 Task: Search for accommodations in Chernogorsk, Russia, from June 5 to June 16 for 2 guests, and apply filters for price range, bedrooms, bathrooms, and self check-in.
Action: Mouse moved to (426, 91)
Screenshot: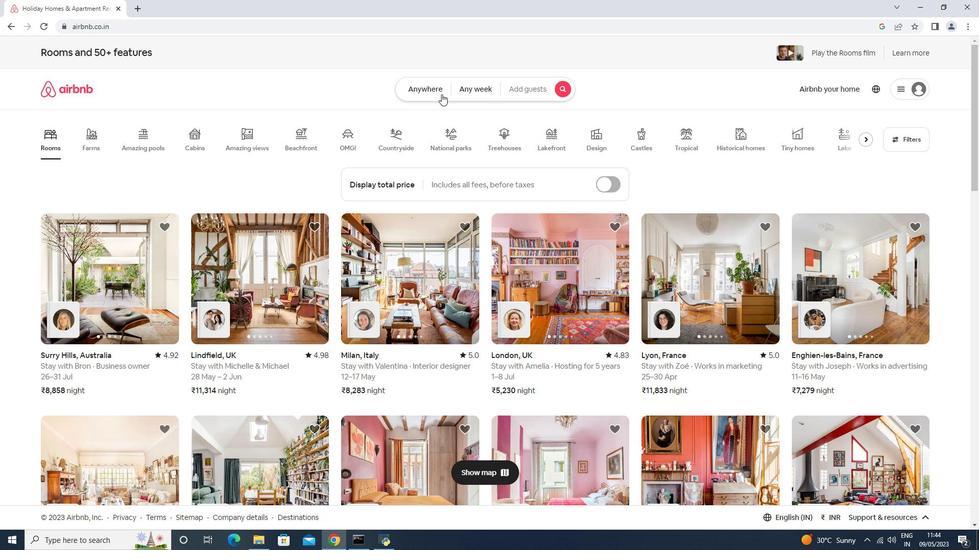 
Action: Mouse pressed left at (426, 91)
Screenshot: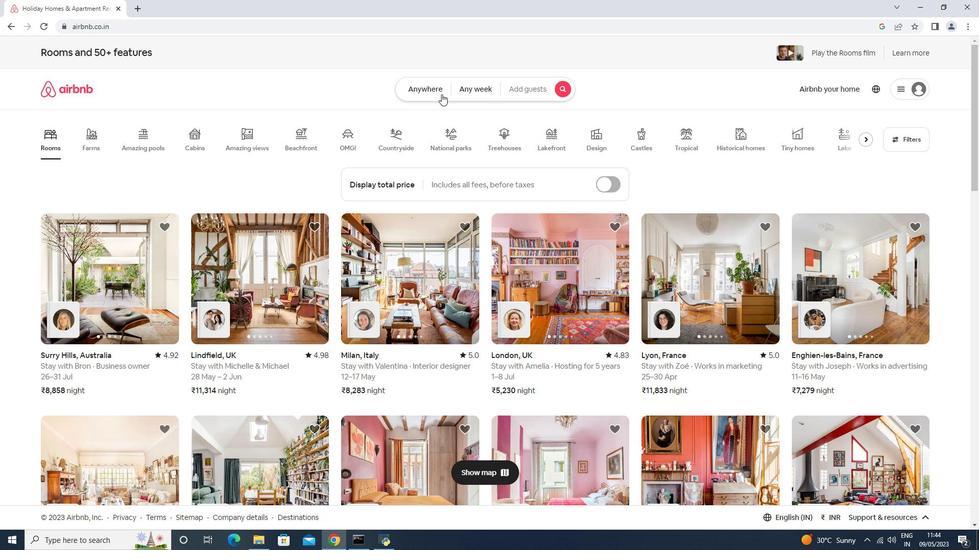 
Action: Mouse moved to (383, 130)
Screenshot: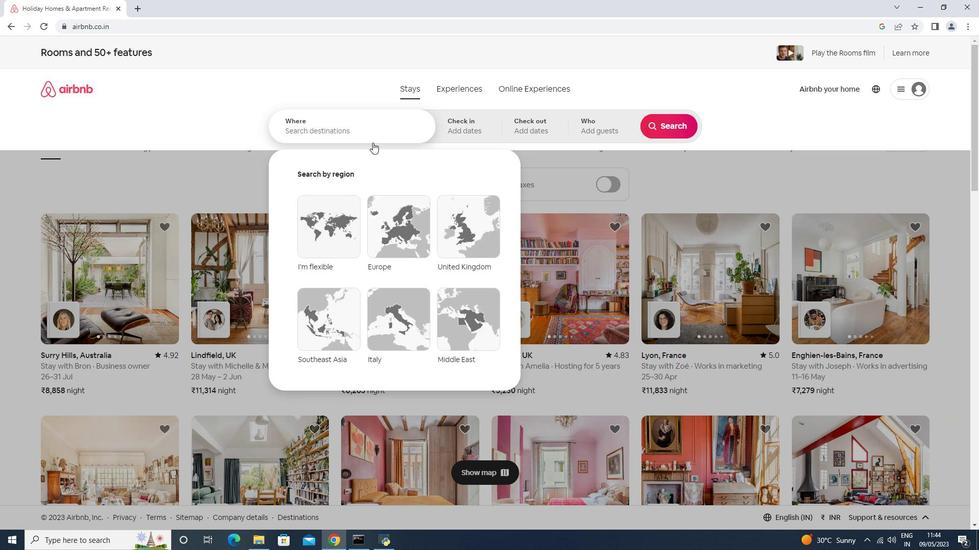 
Action: Mouse pressed left at (383, 130)
Screenshot: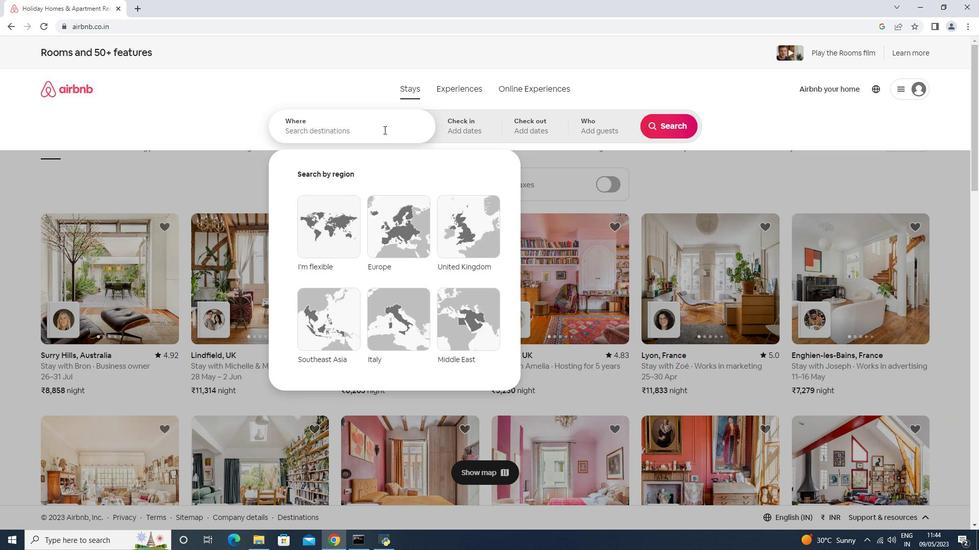 
Action: Key pressed <Key.shift>Chernogosk,<Key.space><Key.shift>Russia<Key.enter>
Screenshot: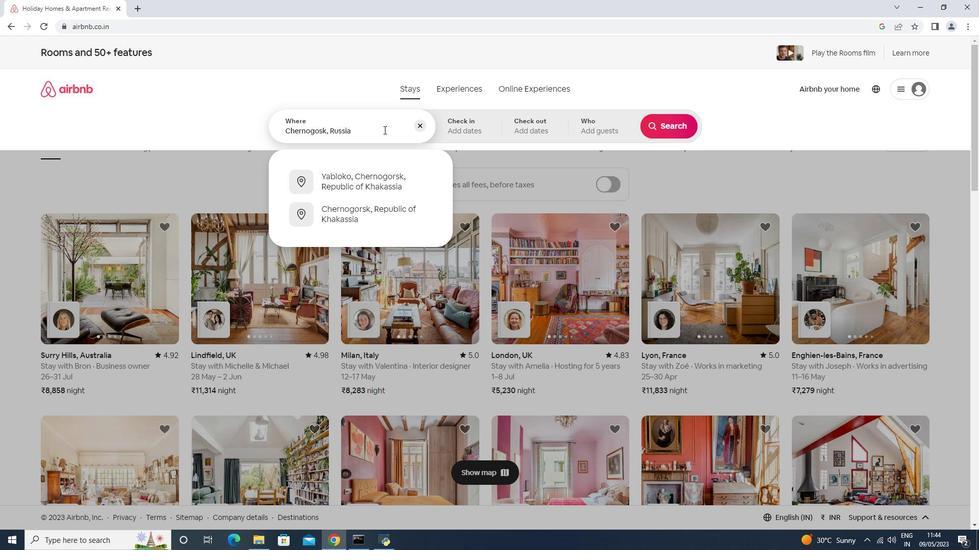 
Action: Mouse moved to (541, 281)
Screenshot: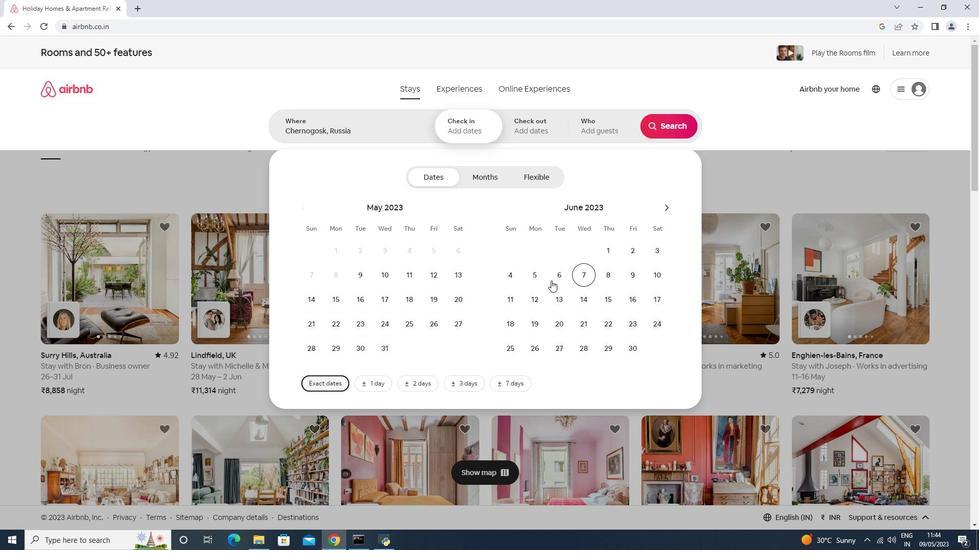 
Action: Mouse pressed left at (541, 281)
Screenshot: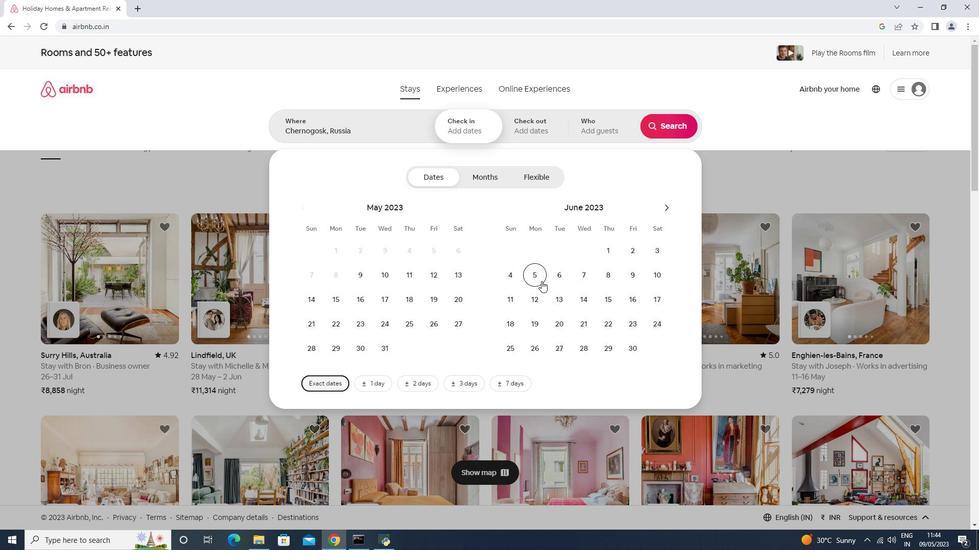 
Action: Mouse moved to (627, 299)
Screenshot: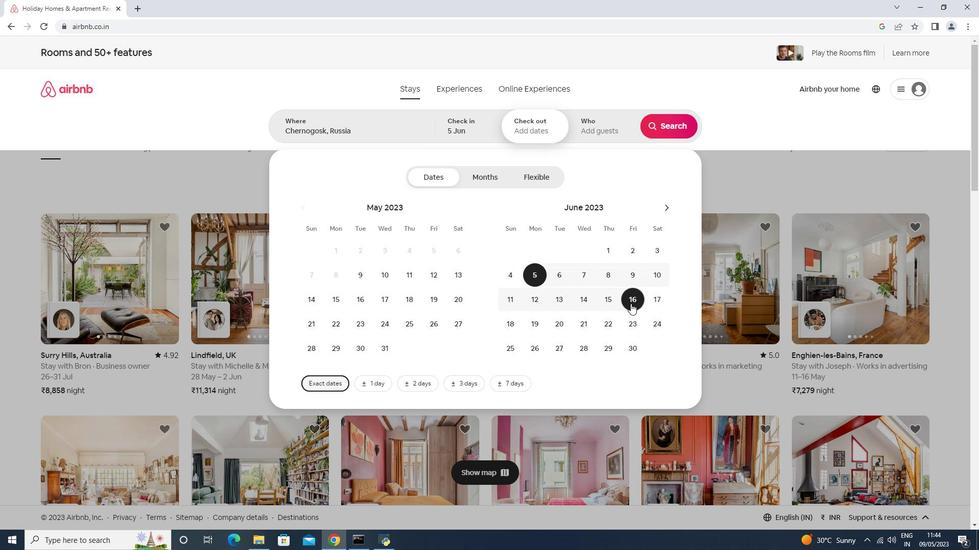 
Action: Mouse pressed left at (627, 299)
Screenshot: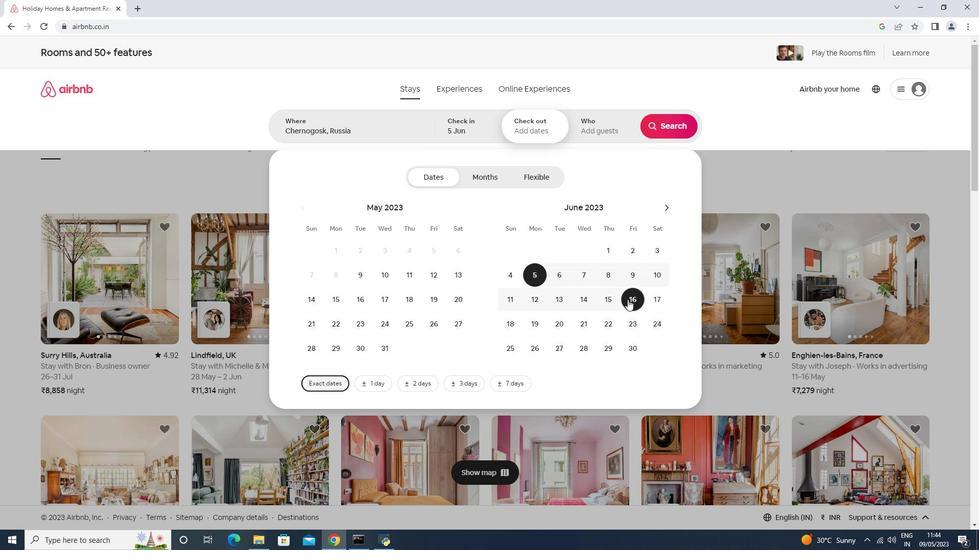 
Action: Mouse moved to (643, 158)
Screenshot: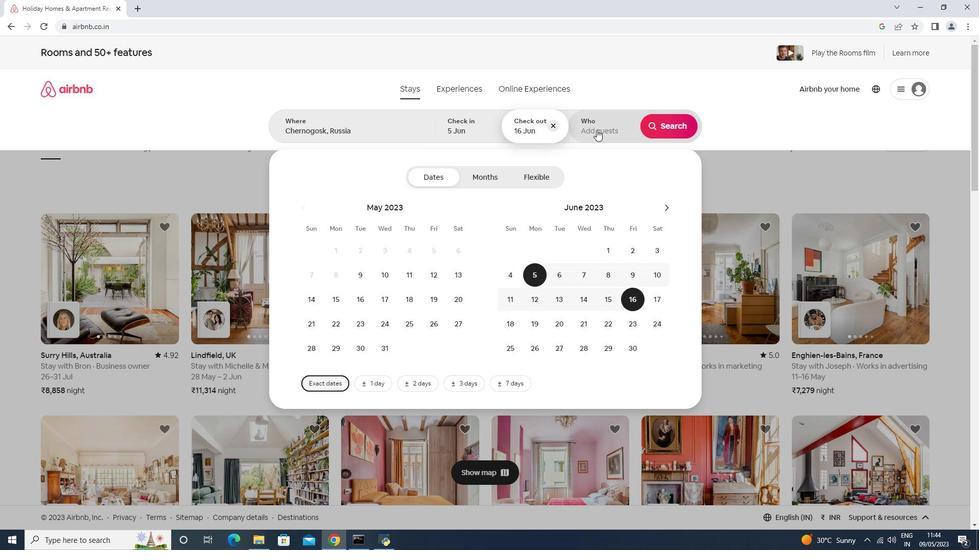 
Action: Mouse pressed left at (596, 130)
Screenshot: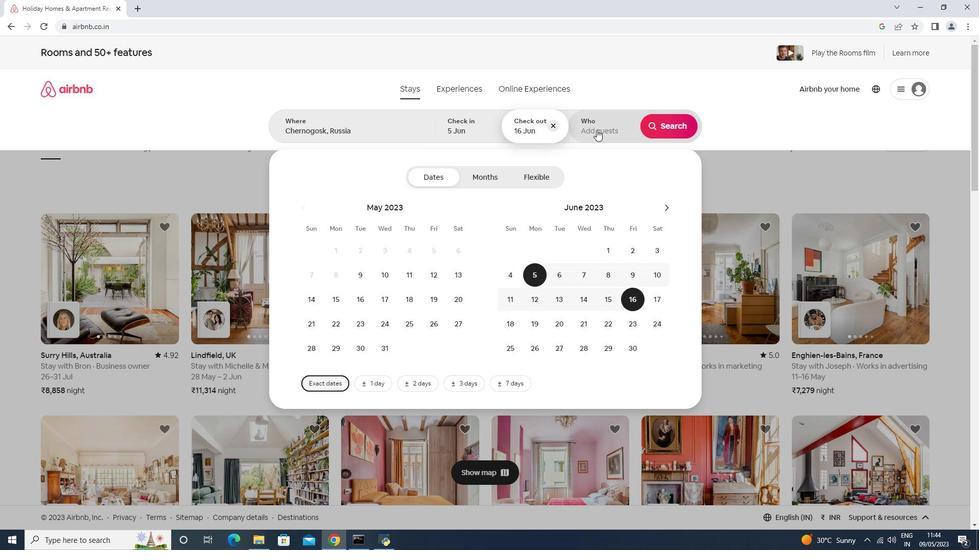 
Action: Mouse moved to (676, 183)
Screenshot: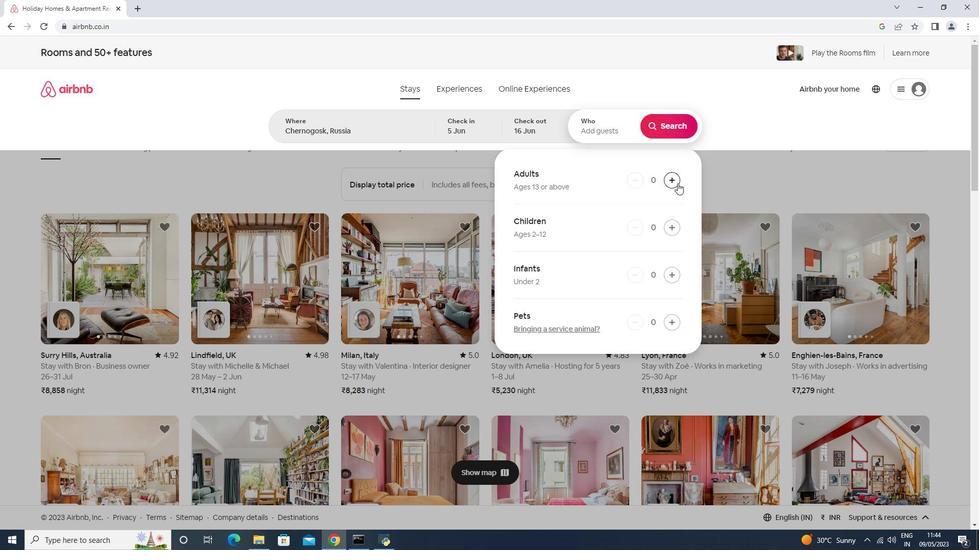 
Action: Mouse pressed left at (676, 183)
Screenshot: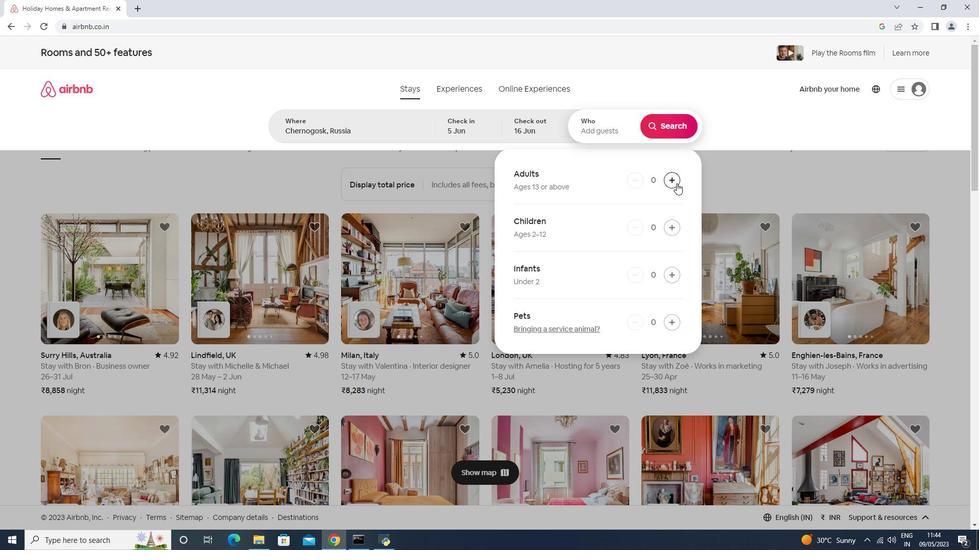 
Action: Mouse pressed left at (676, 183)
Screenshot: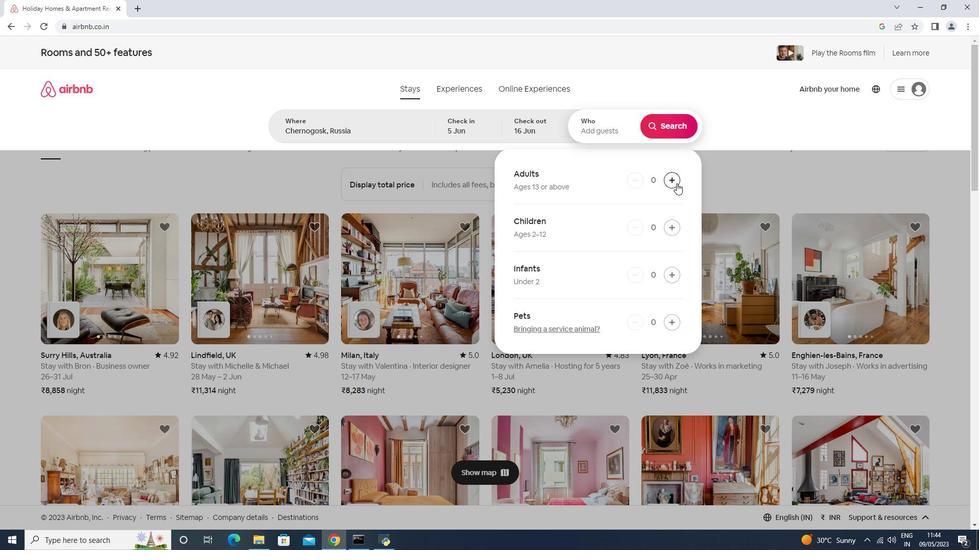 
Action: Mouse moved to (671, 127)
Screenshot: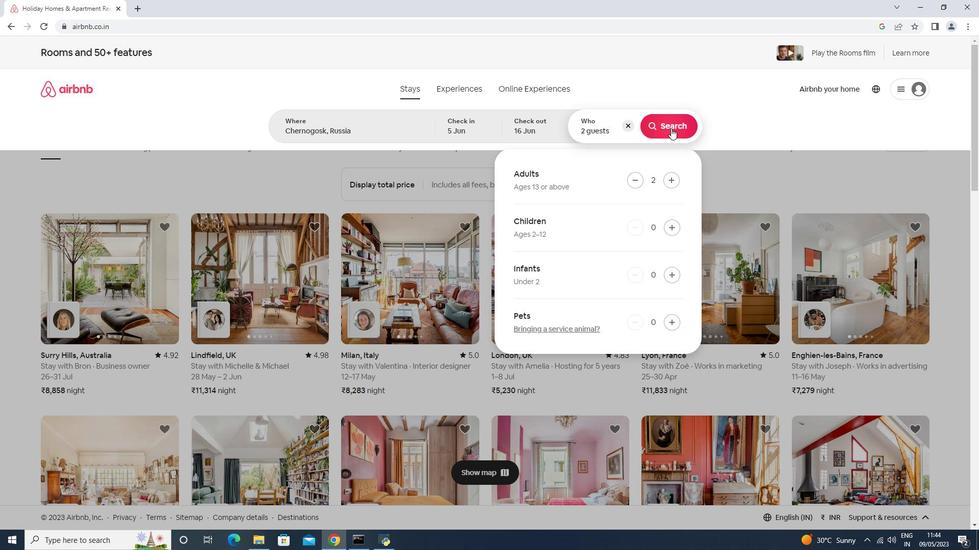 
Action: Mouse pressed left at (671, 127)
Screenshot: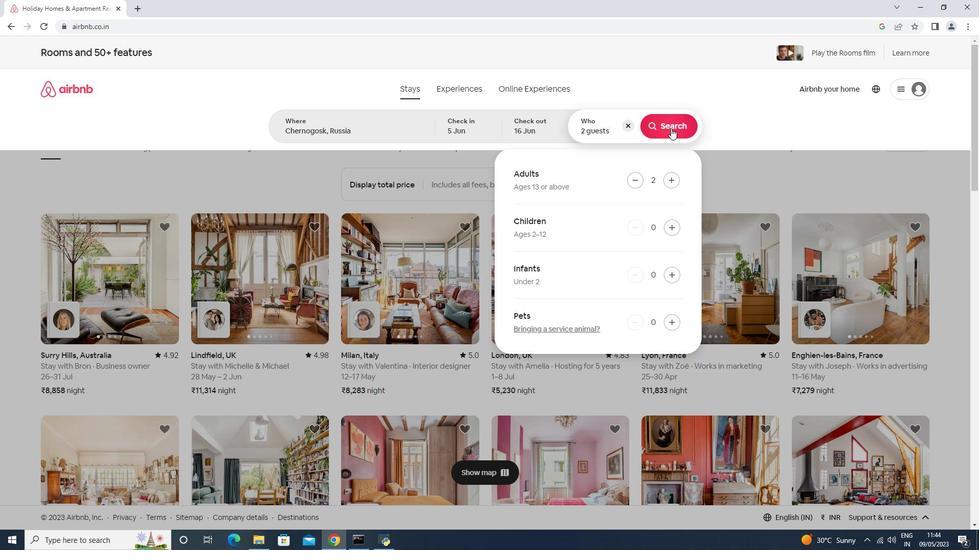 
Action: Mouse moved to (926, 98)
Screenshot: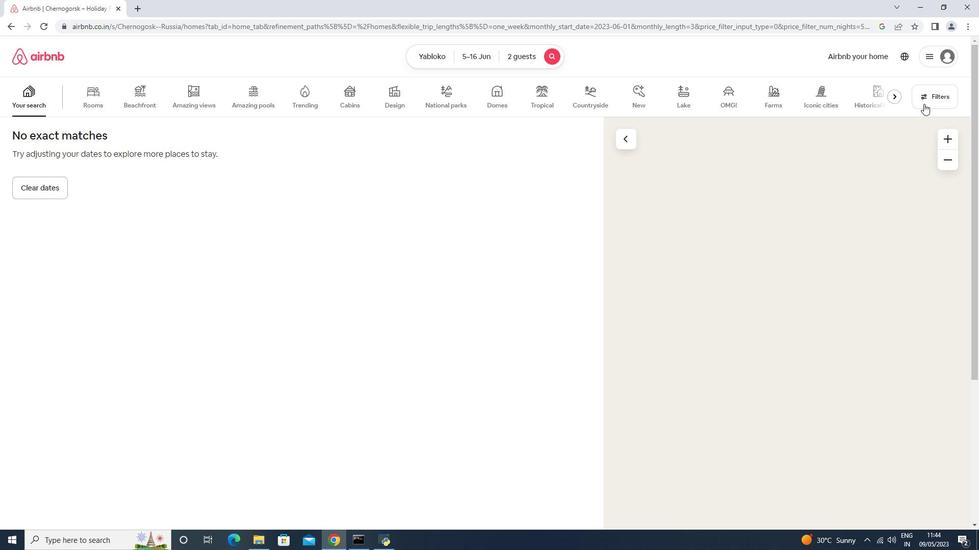 
Action: Mouse pressed left at (926, 98)
Screenshot: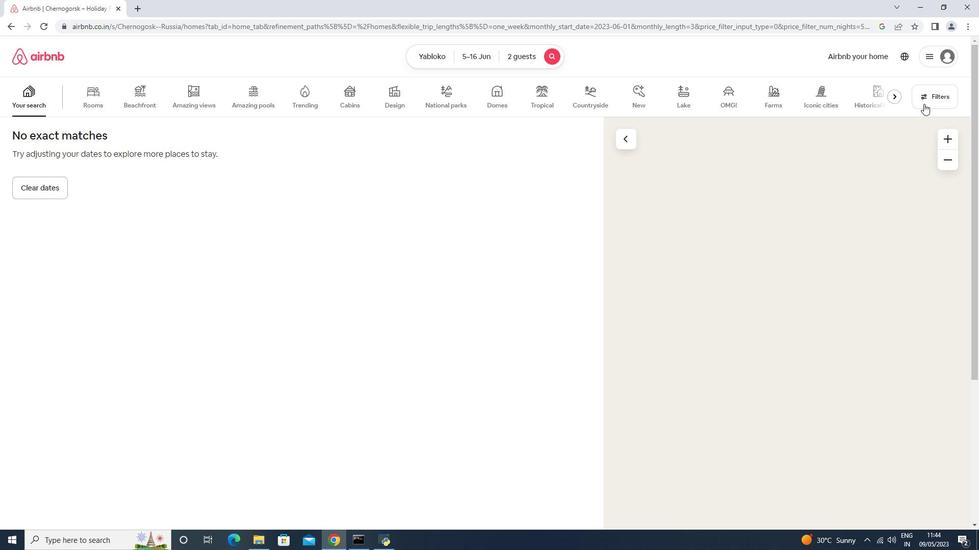 
Action: Mouse moved to (418, 345)
Screenshot: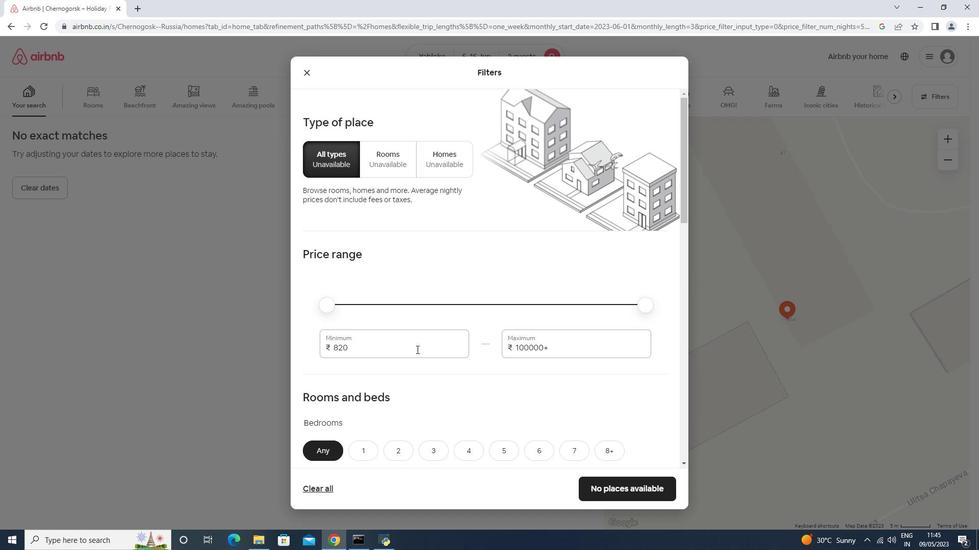
Action: Mouse pressed left at (418, 345)
Screenshot: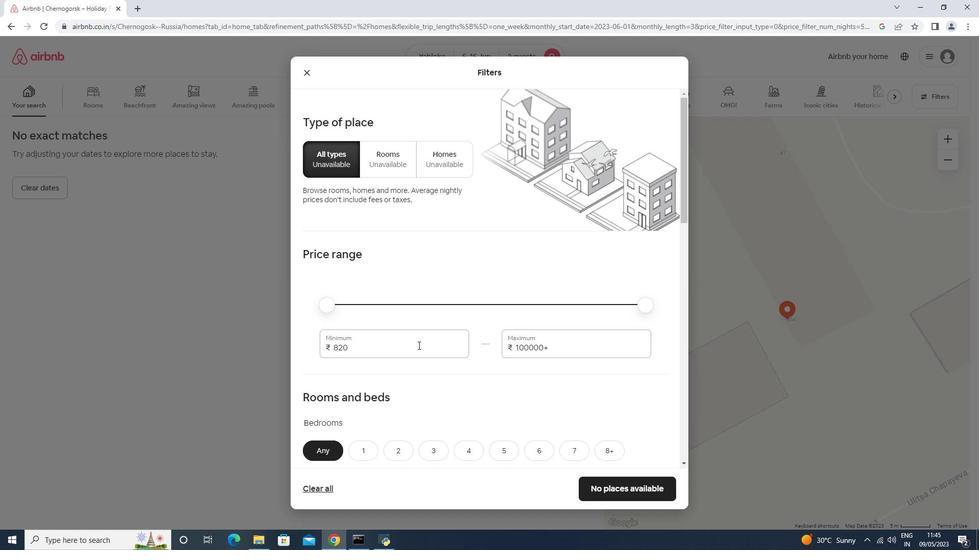 
Action: Key pressed <Key.backspace><Key.backspace><Key.backspace><Key.backspace>14000<Key.tab>18000
Screenshot: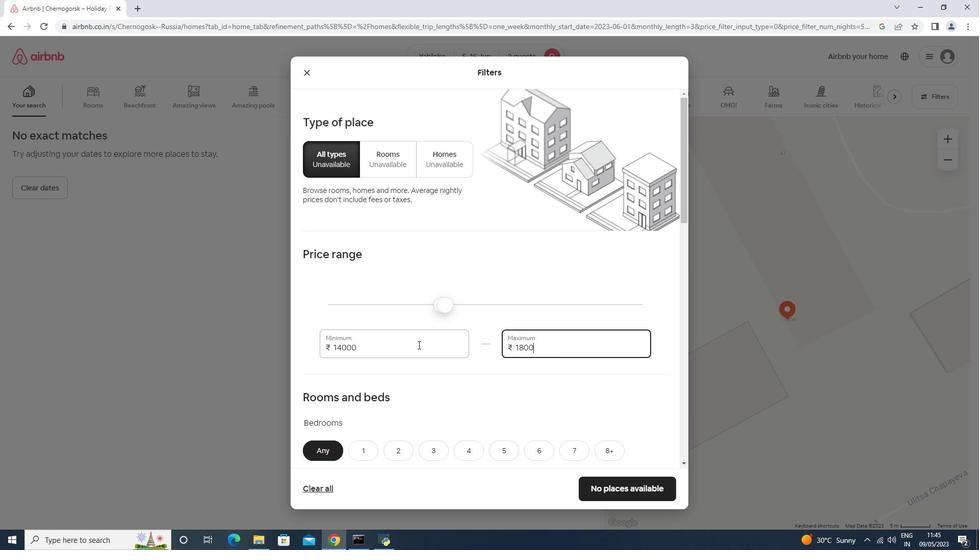 
Action: Mouse moved to (414, 300)
Screenshot: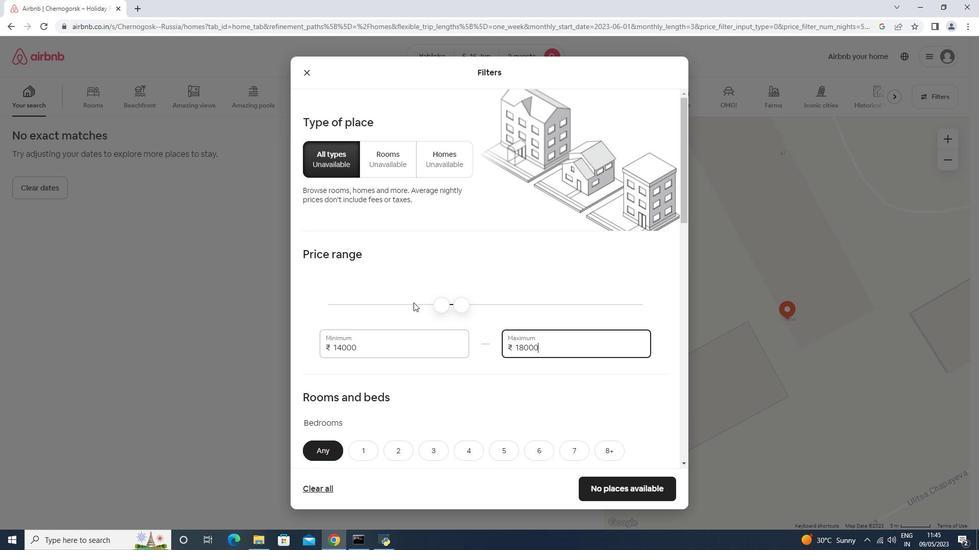 
Action: Mouse scrolled (414, 299) with delta (0, 0)
Screenshot: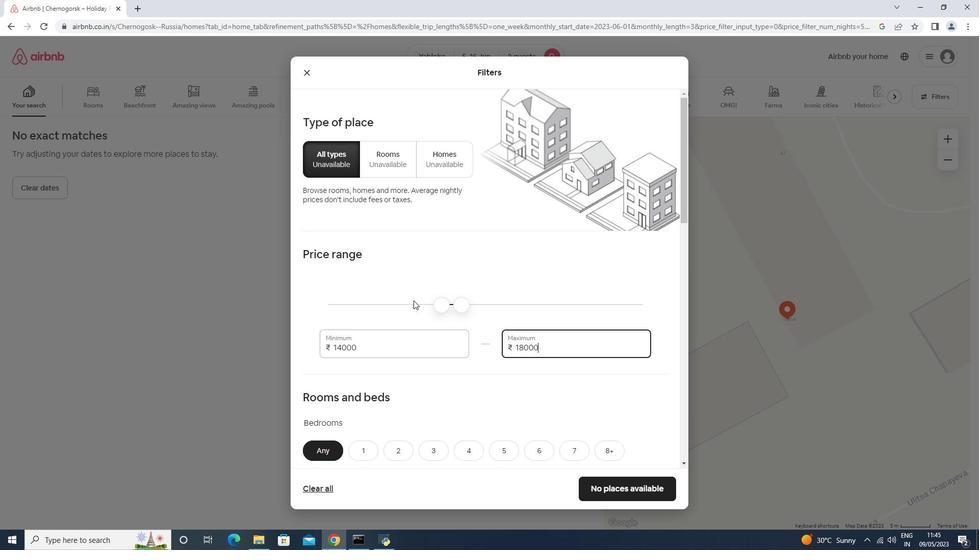 
Action: Mouse scrolled (414, 299) with delta (0, 0)
Screenshot: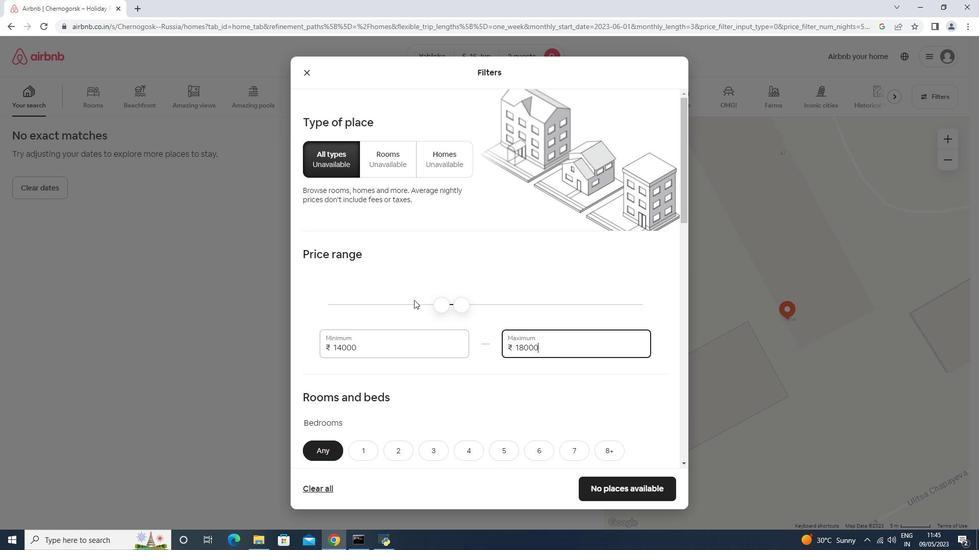 
Action: Mouse scrolled (414, 299) with delta (0, 0)
Screenshot: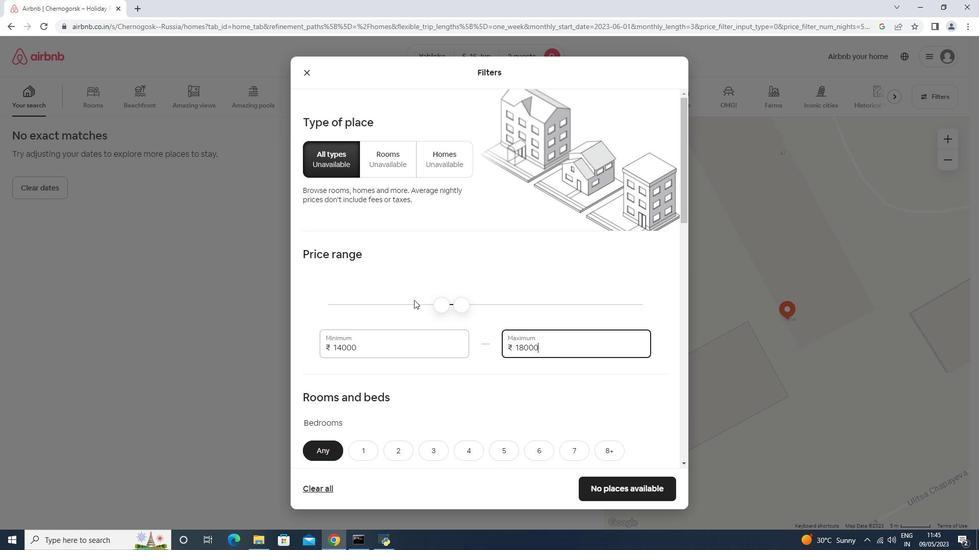 
Action: Mouse scrolled (414, 299) with delta (0, 0)
Screenshot: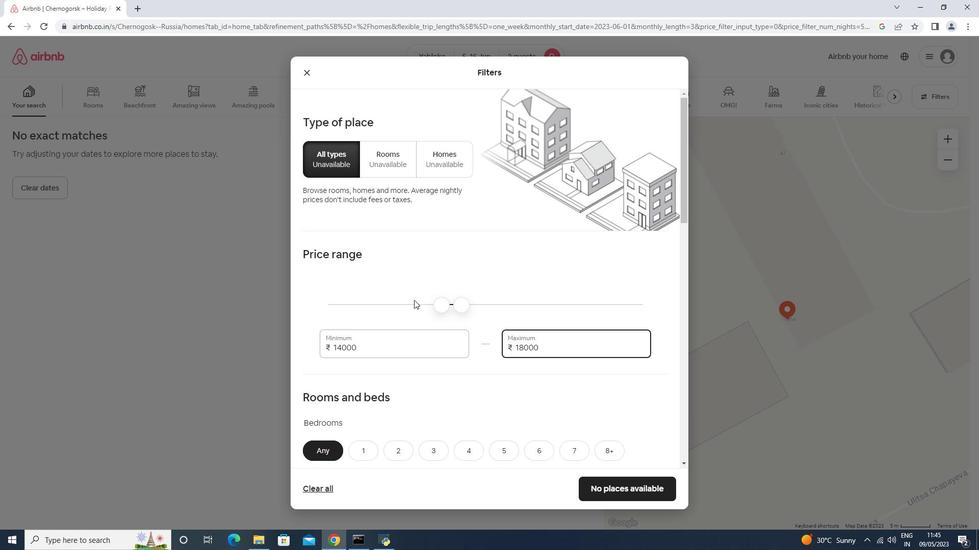 
Action: Mouse moved to (358, 248)
Screenshot: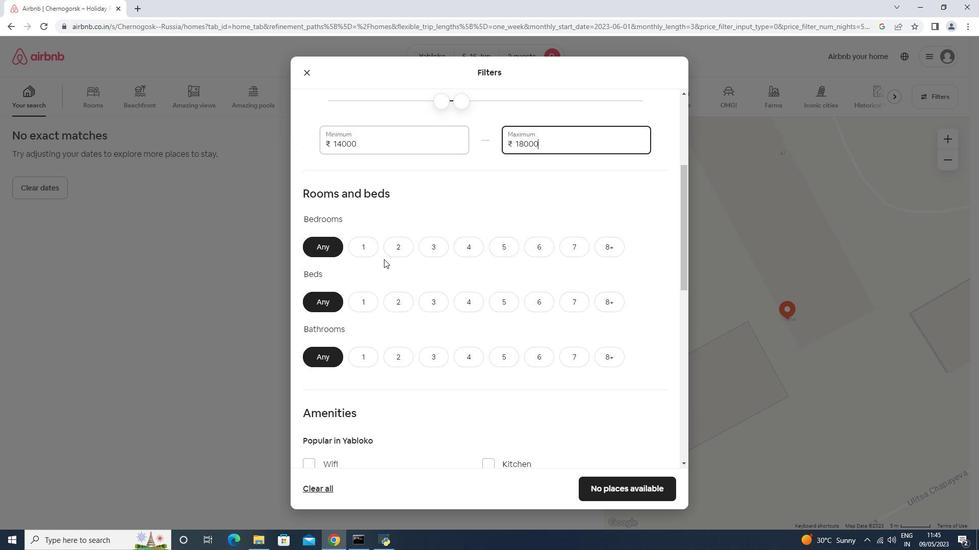 
Action: Mouse pressed left at (358, 248)
Screenshot: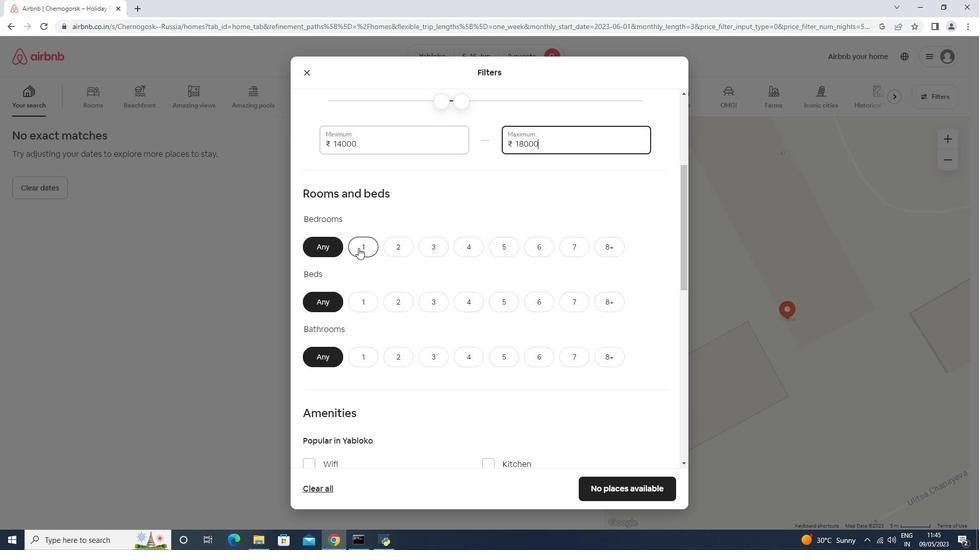 
Action: Mouse moved to (360, 300)
Screenshot: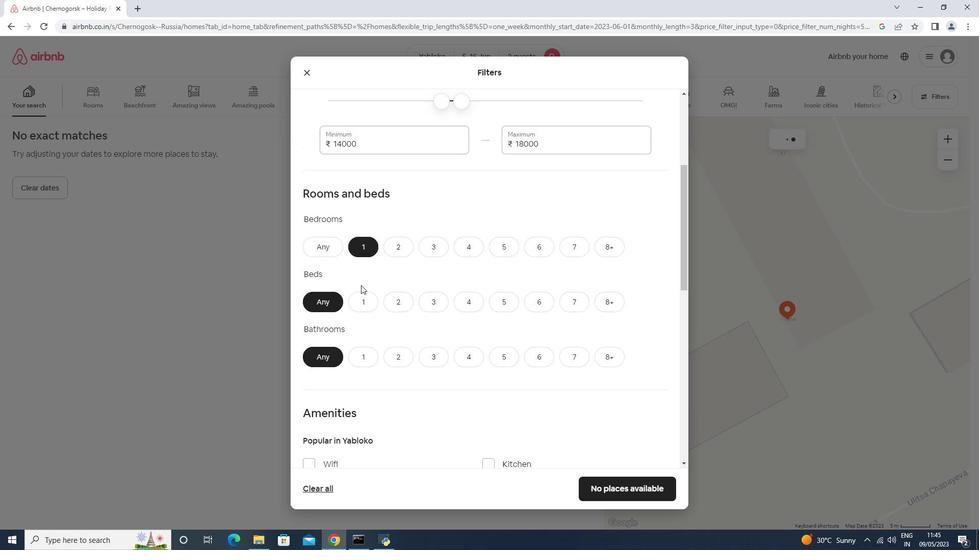 
Action: Mouse pressed left at (360, 300)
Screenshot: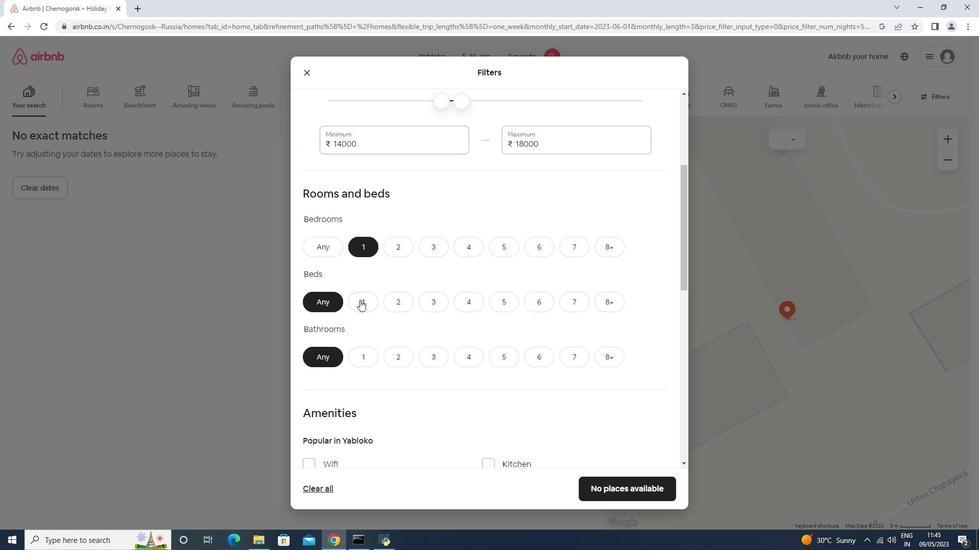
Action: Mouse moved to (359, 353)
Screenshot: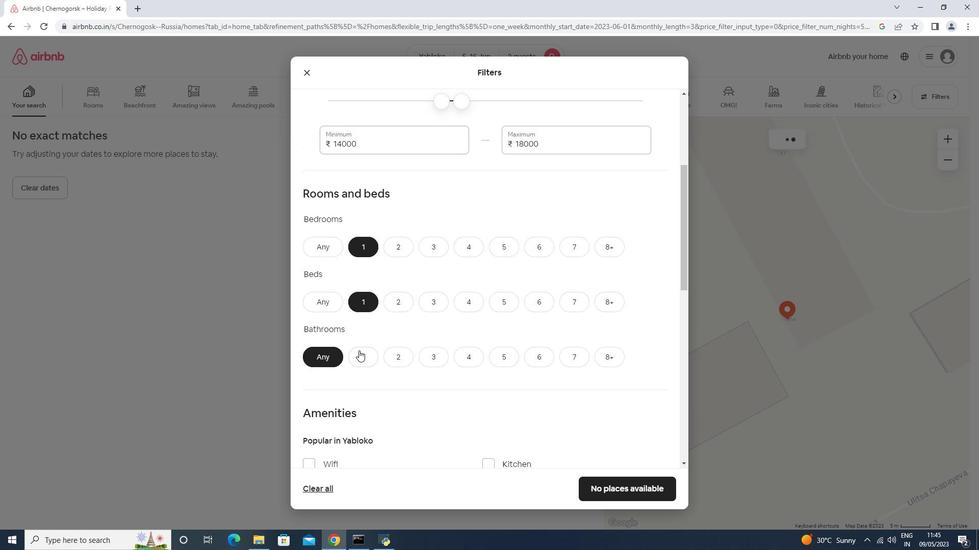 
Action: Mouse pressed left at (359, 353)
Screenshot: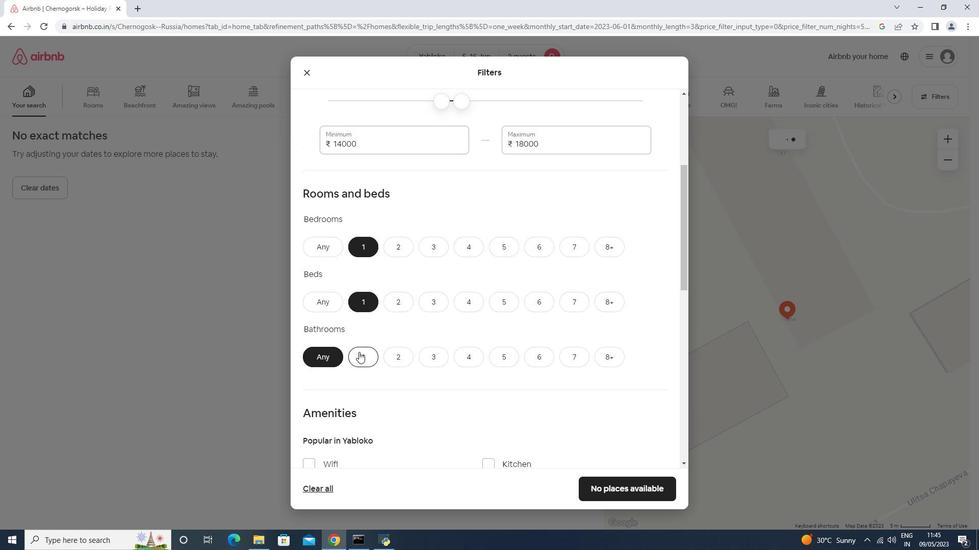 
Action: Mouse moved to (361, 353)
Screenshot: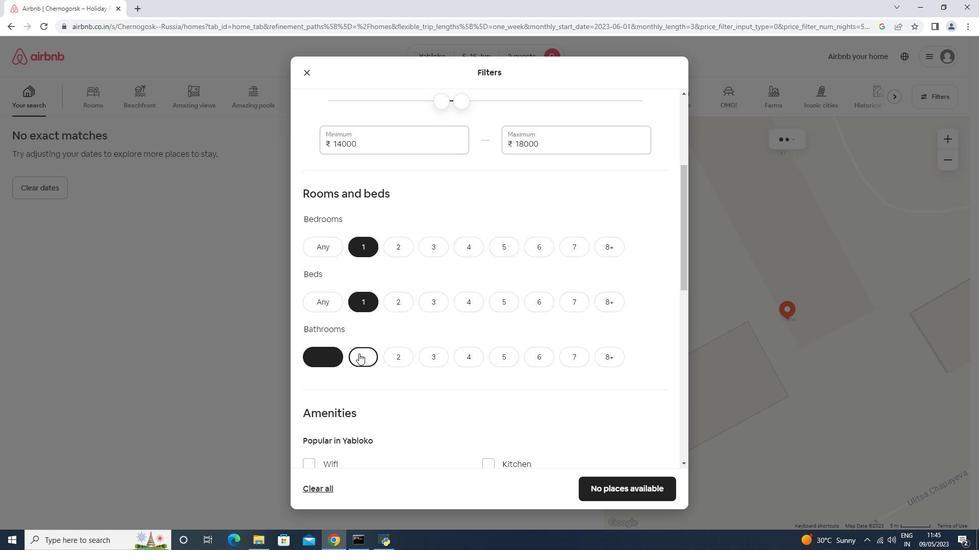 
Action: Mouse scrolled (361, 352) with delta (0, 0)
Screenshot: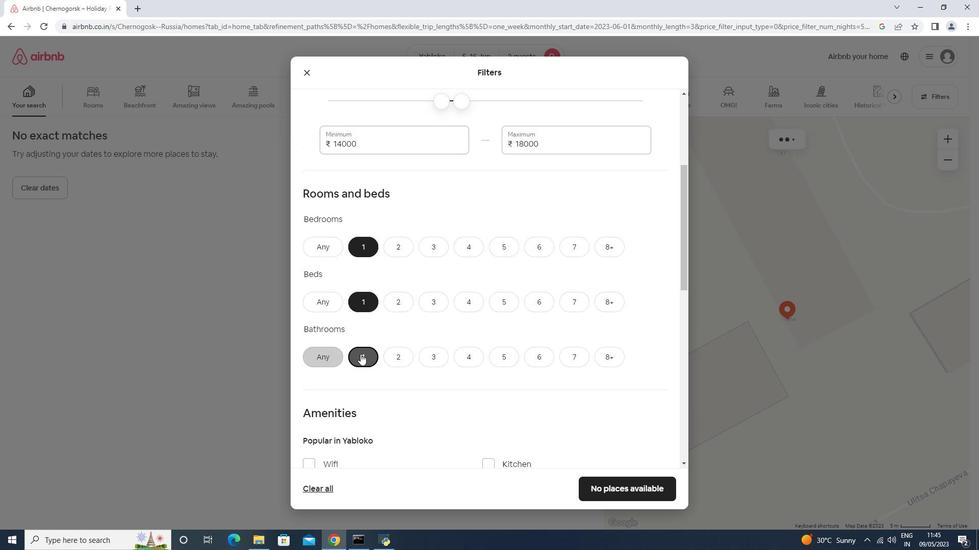 
Action: Mouse scrolled (361, 352) with delta (0, 0)
Screenshot: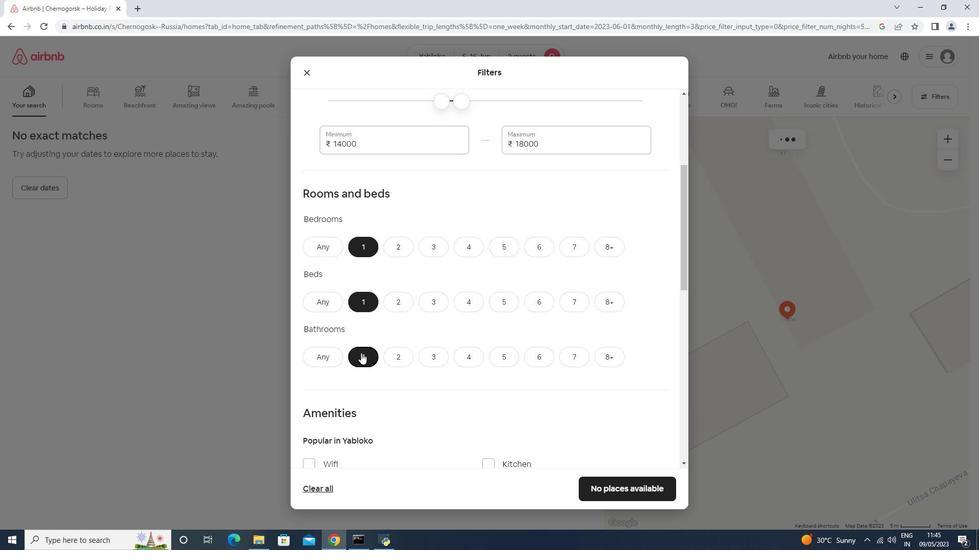 
Action: Mouse scrolled (361, 352) with delta (0, 0)
Screenshot: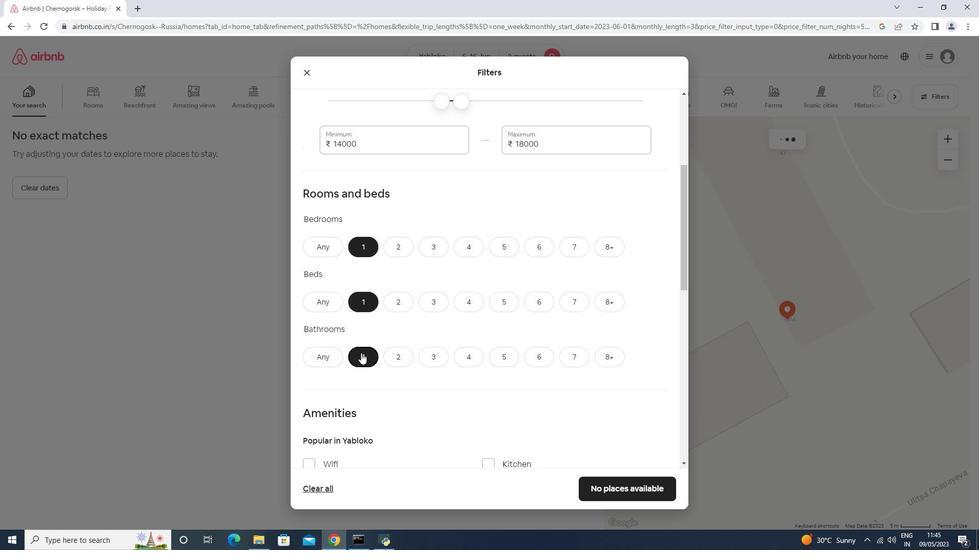 
Action: Mouse scrolled (361, 352) with delta (0, 0)
Screenshot: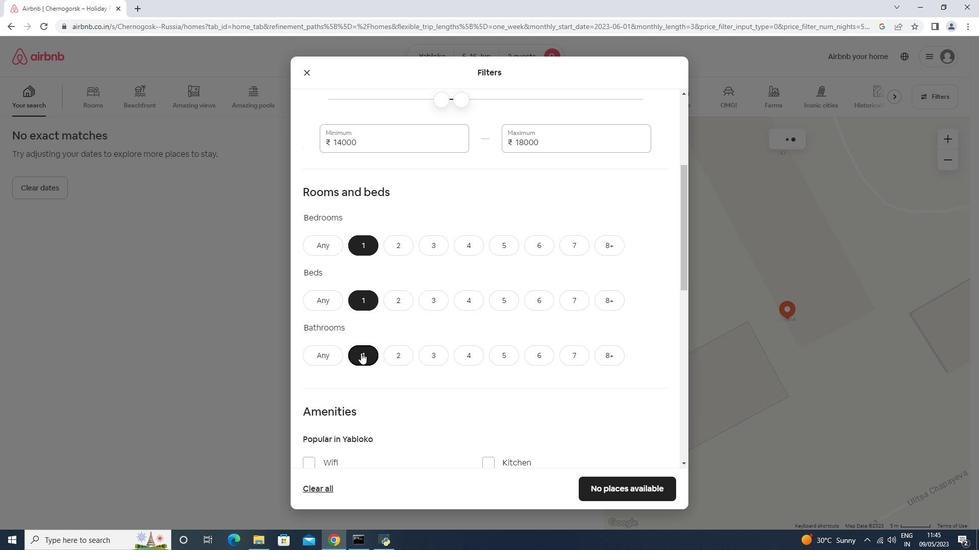 
Action: Mouse moved to (346, 336)
Screenshot: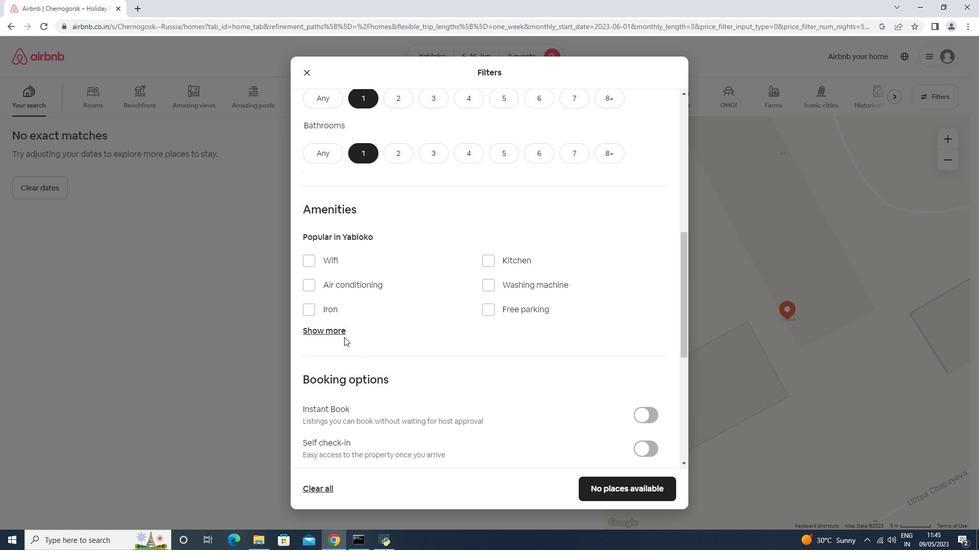 
Action: Mouse scrolled (346, 336) with delta (0, 0)
Screenshot: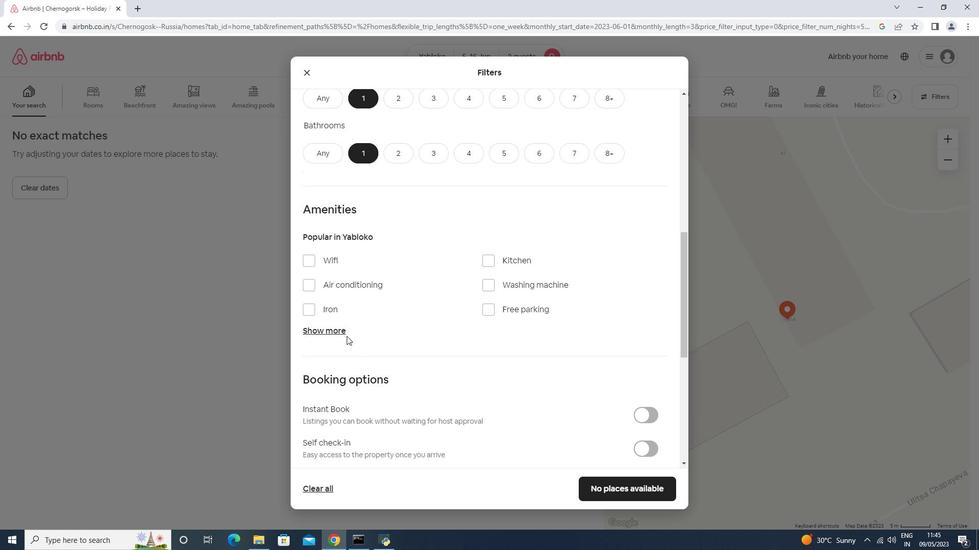 
Action: Mouse scrolled (346, 336) with delta (0, 0)
Screenshot: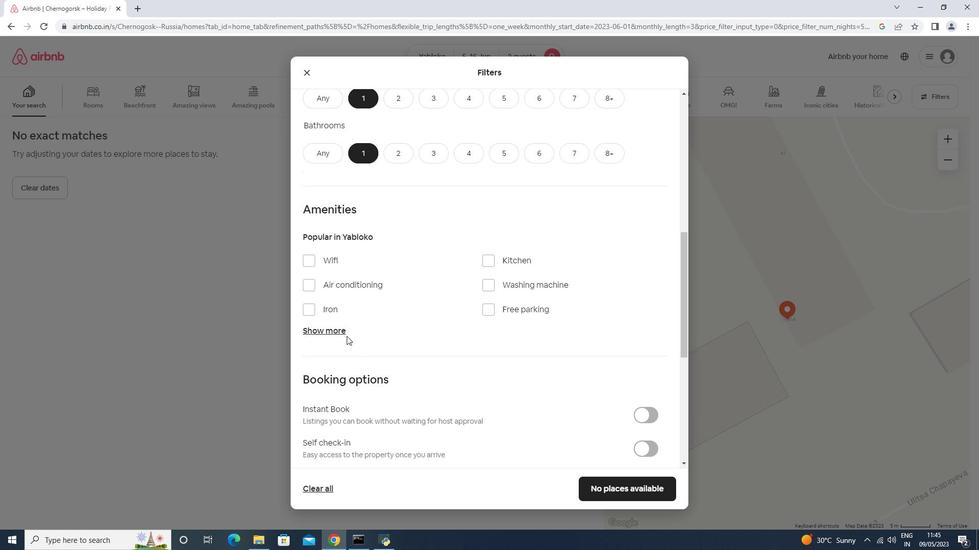 
Action: Mouse scrolled (346, 336) with delta (0, 0)
Screenshot: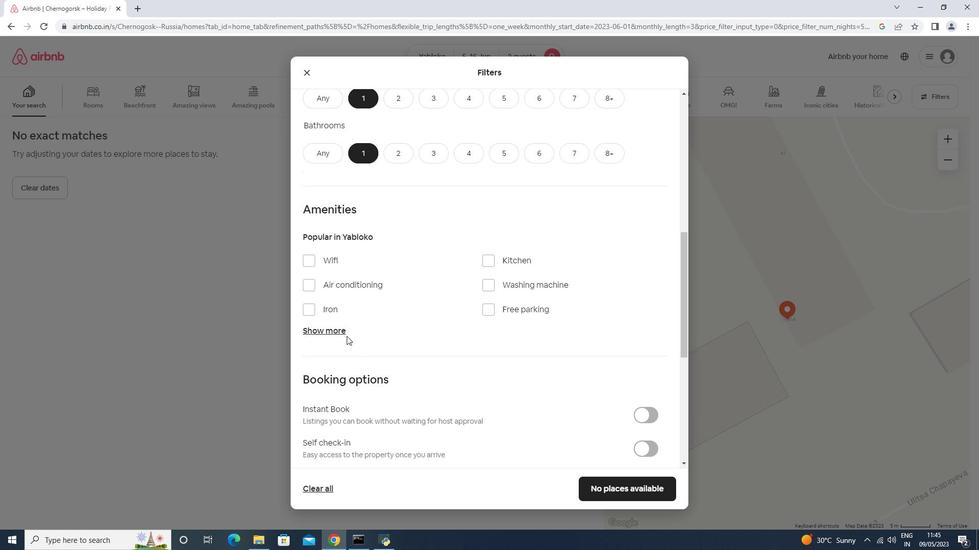 
Action: Mouse scrolled (346, 336) with delta (0, 0)
Screenshot: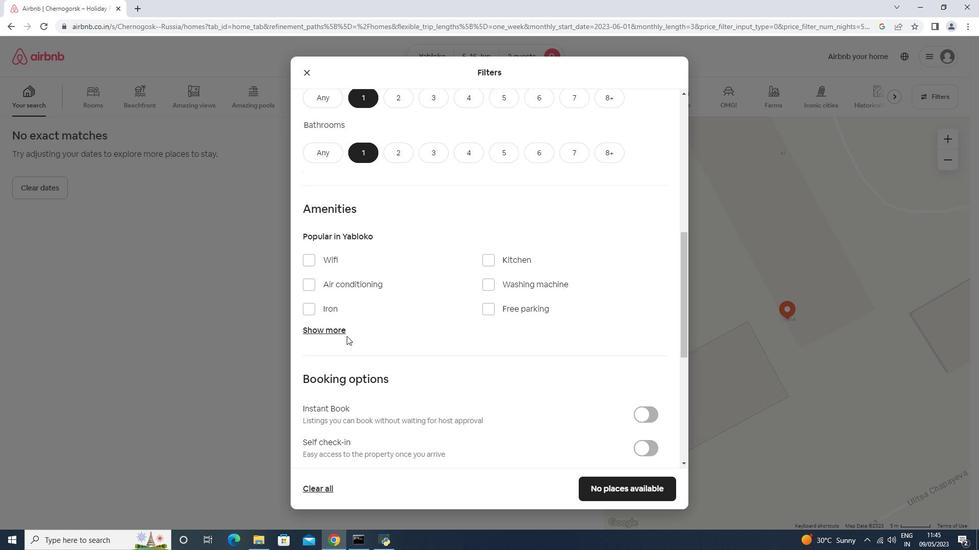 
Action: Mouse moved to (644, 250)
Screenshot: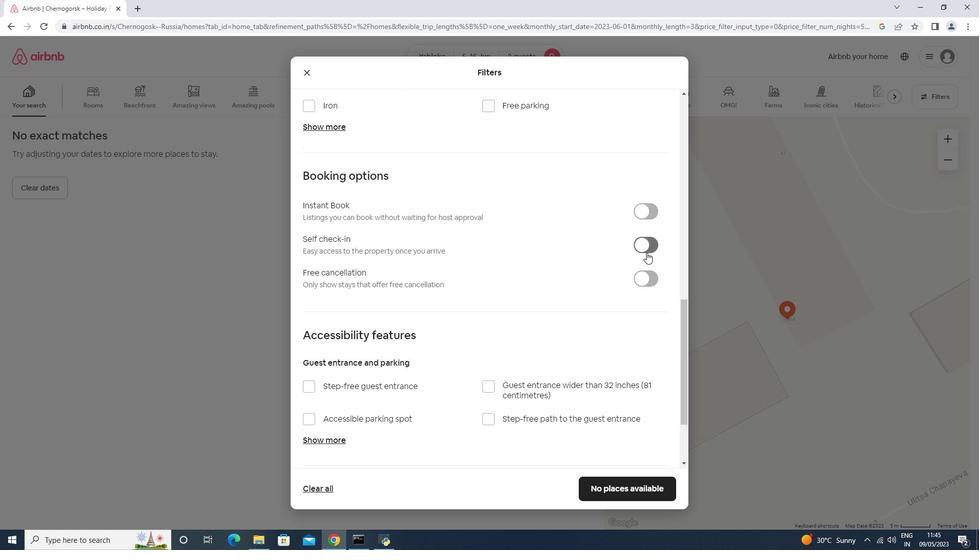 
Action: Mouse pressed left at (644, 250)
Screenshot: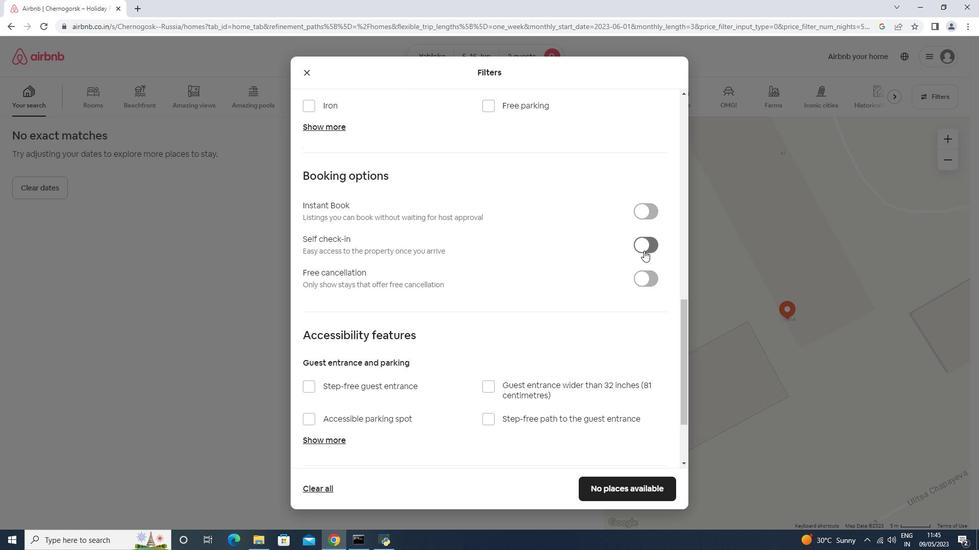 
Action: Mouse moved to (640, 251)
Screenshot: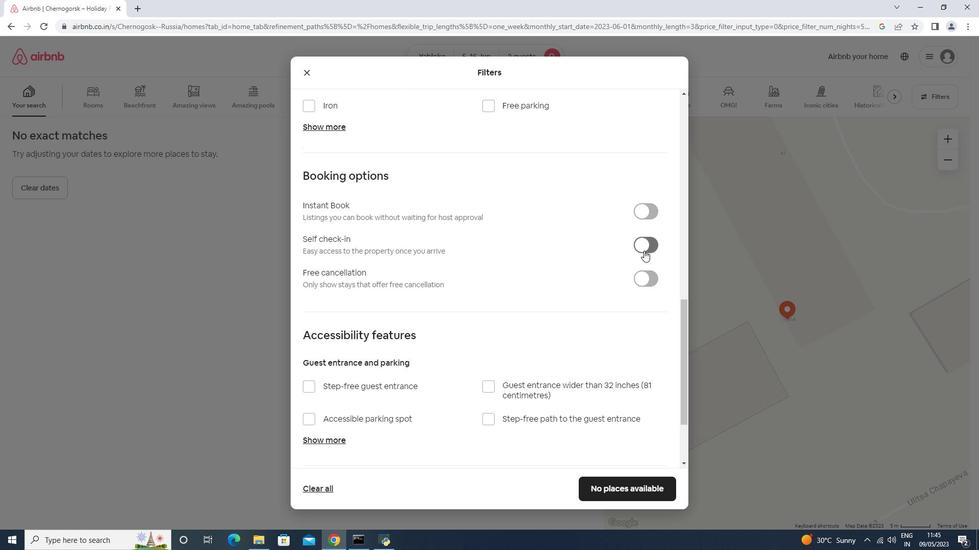 
Action: Mouse scrolled (640, 251) with delta (0, 0)
Screenshot: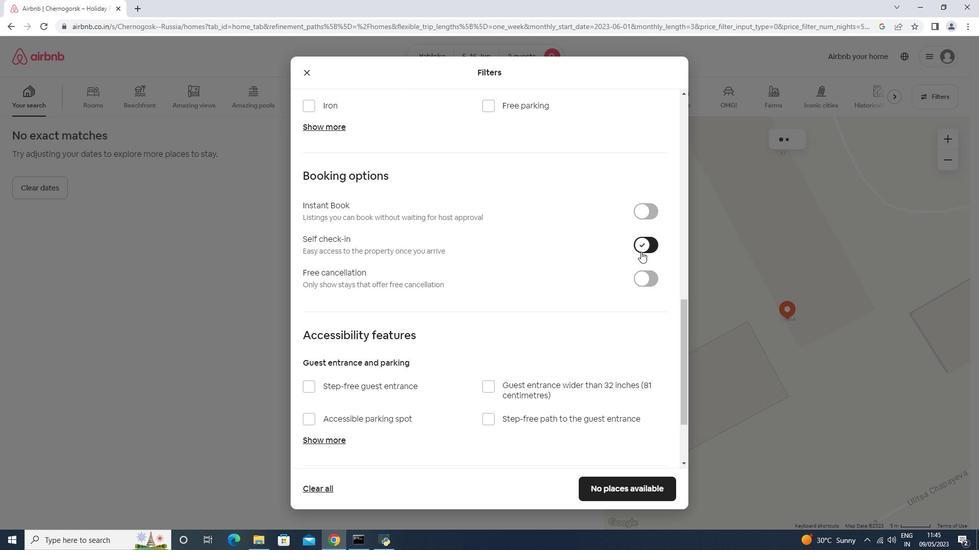 
Action: Mouse scrolled (640, 251) with delta (0, 0)
Screenshot: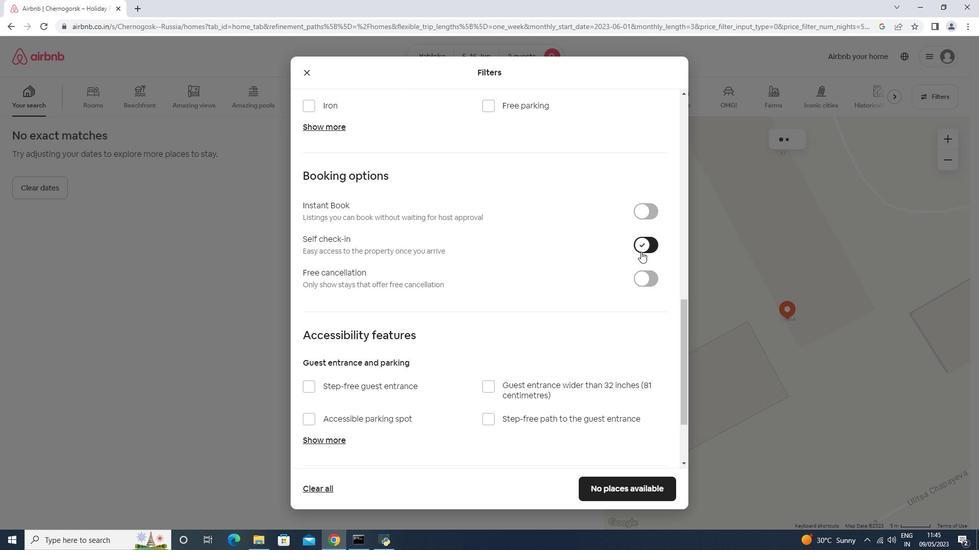 
Action: Mouse scrolled (640, 251) with delta (0, 0)
Screenshot: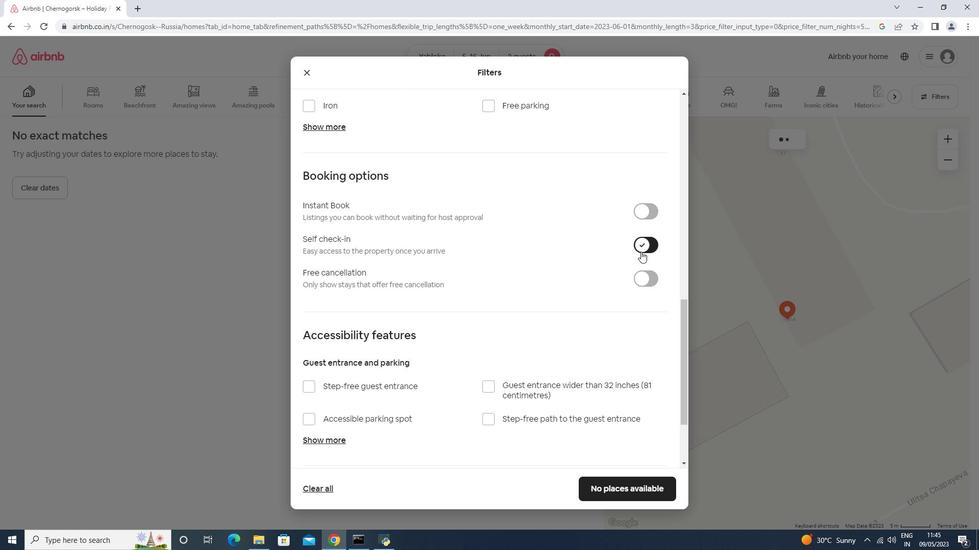 
Action: Mouse scrolled (640, 252) with delta (0, 0)
Screenshot: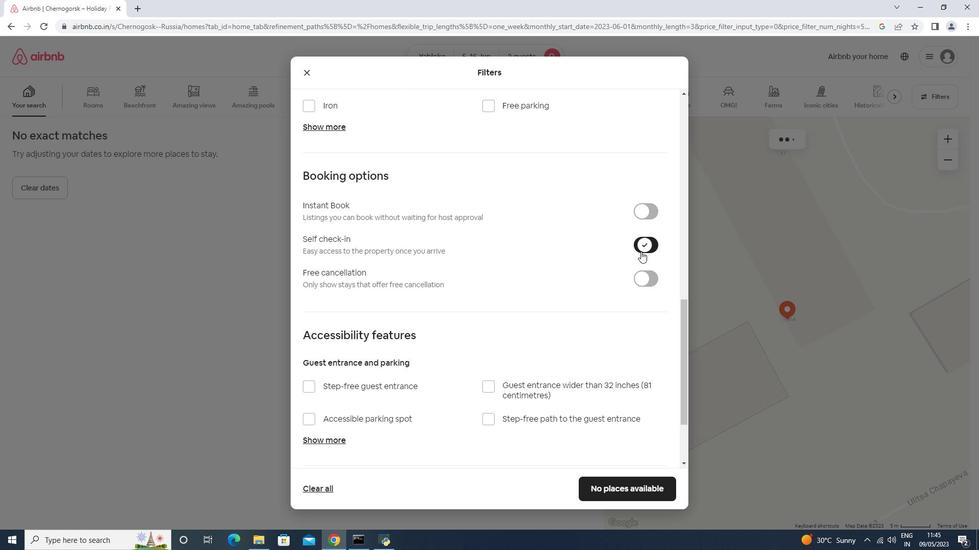 
Action: Mouse scrolled (640, 251) with delta (0, 0)
Screenshot: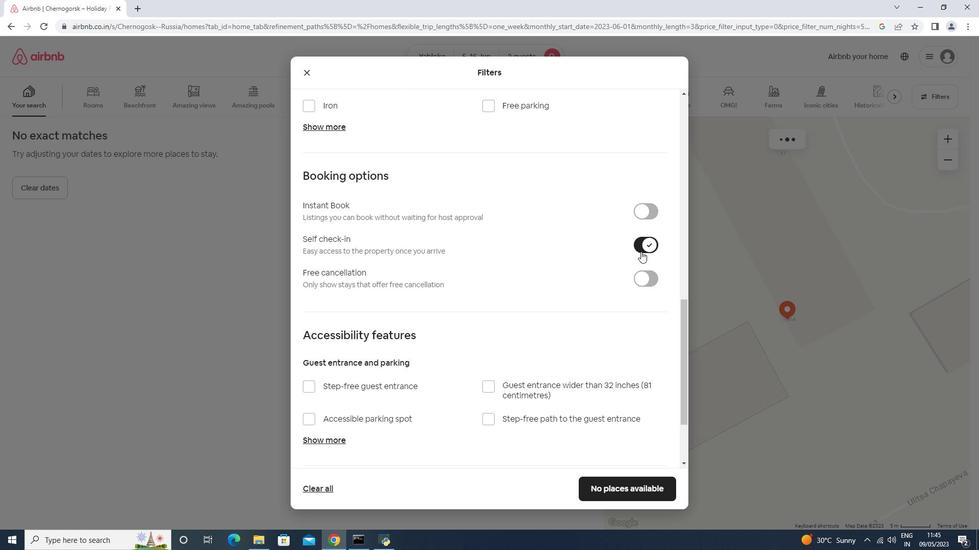 
Action: Mouse scrolled (640, 251) with delta (0, 0)
Screenshot: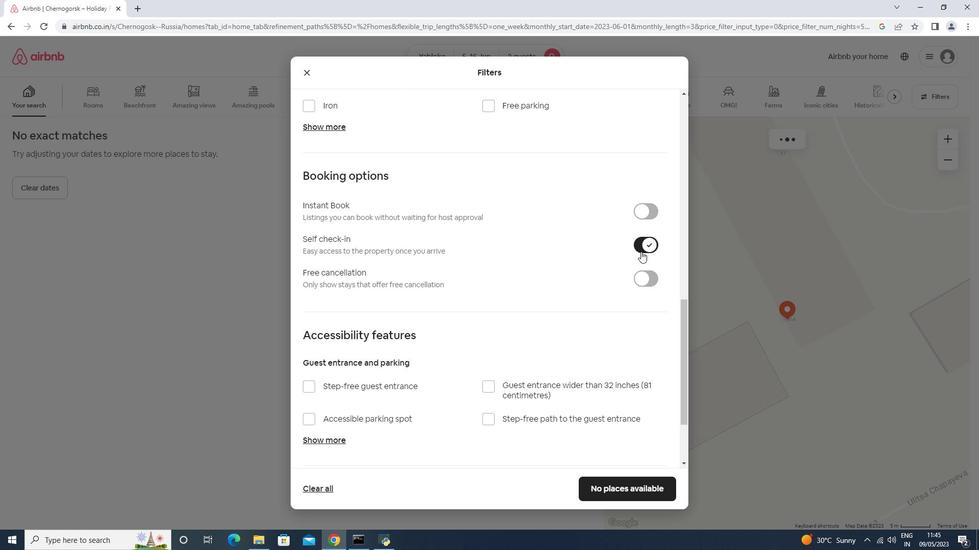 
Action: Mouse moved to (604, 495)
Screenshot: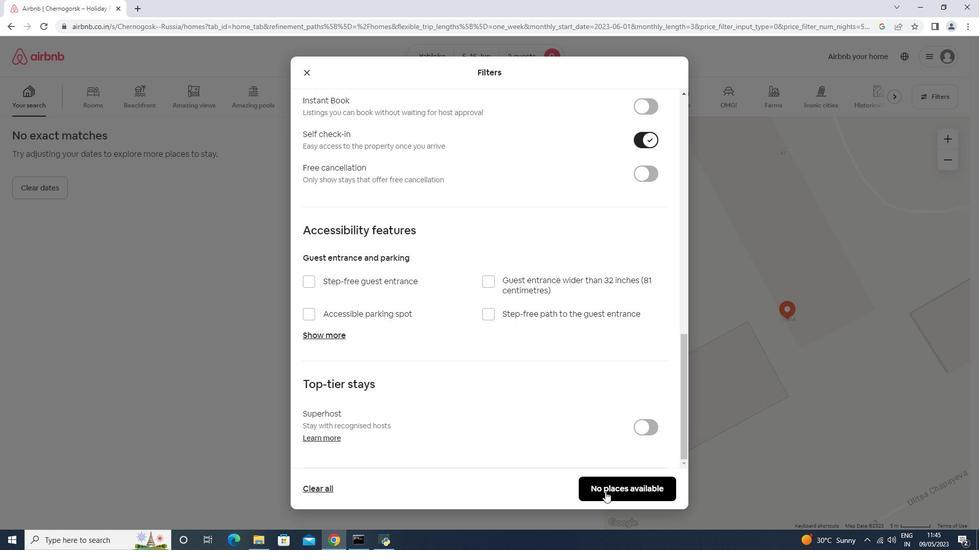 
Action: Mouse pressed left at (604, 495)
Screenshot: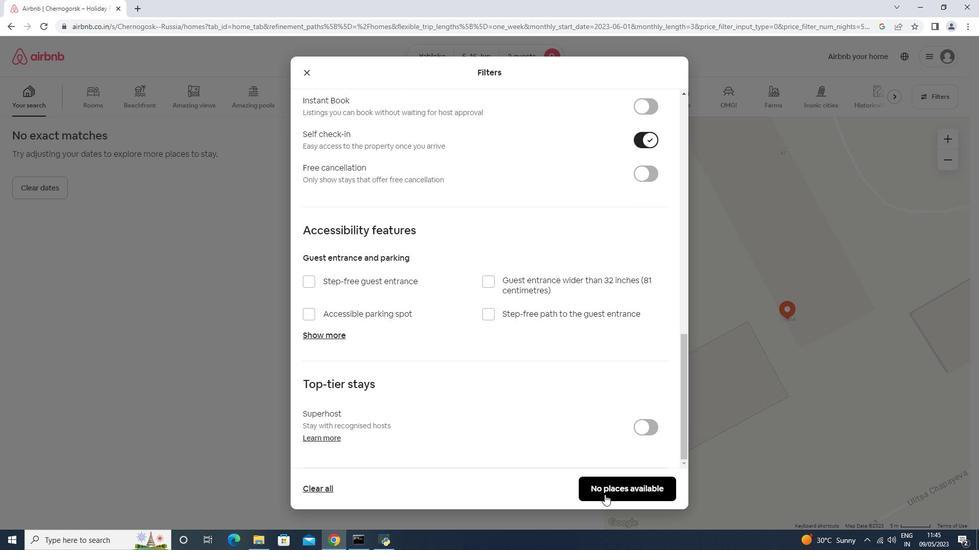 
Action: Mouse moved to (604, 495)
Screenshot: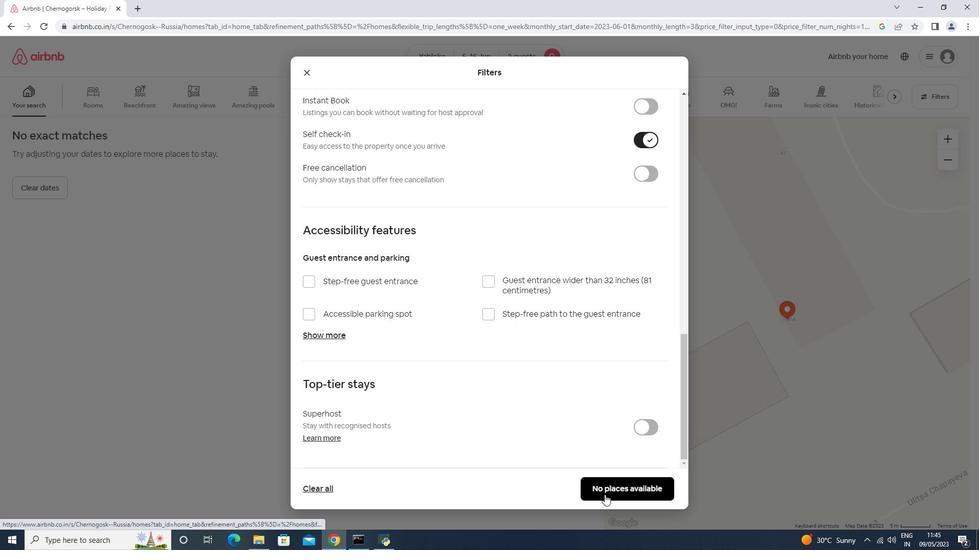
